 Task: Sort the products in the category "Chili Sauces" by unit price (low first).
Action: Mouse moved to (252, 121)
Screenshot: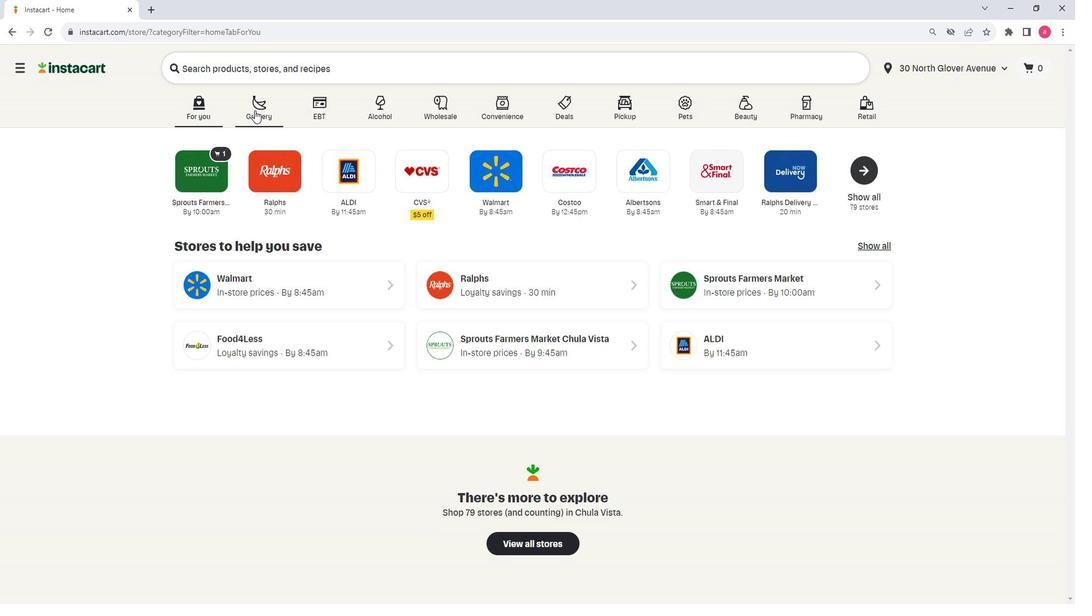 
Action: Mouse pressed left at (252, 121)
Screenshot: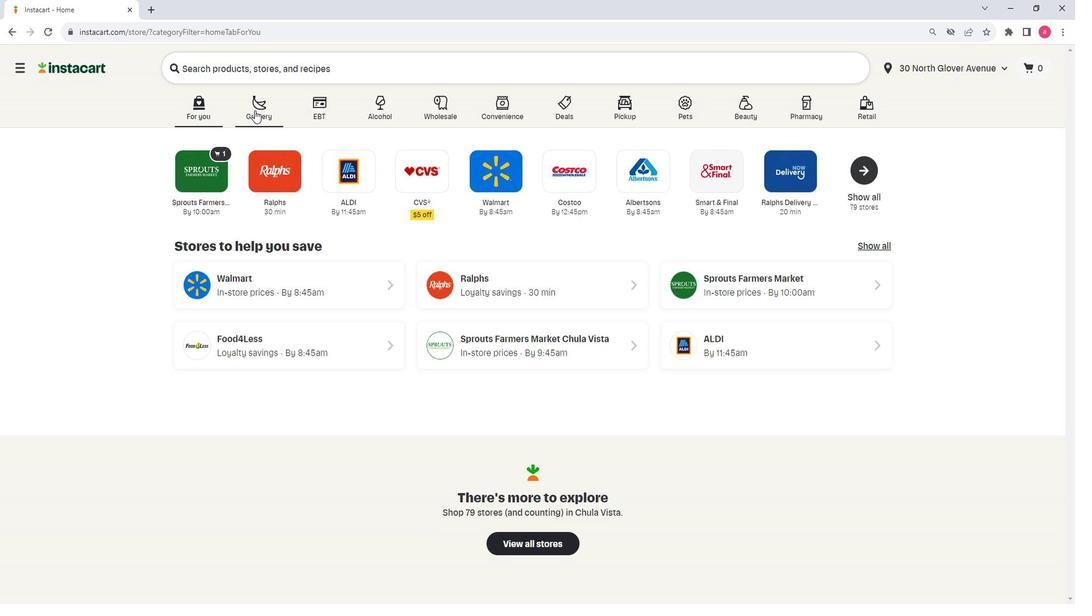 
Action: Mouse moved to (321, 333)
Screenshot: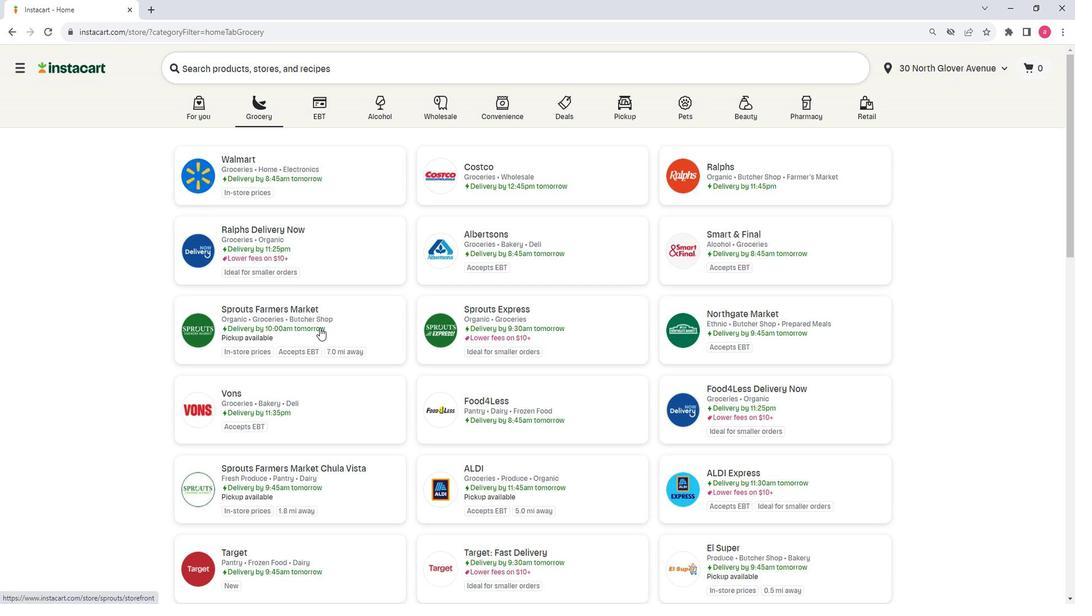 
Action: Mouse pressed left at (321, 333)
Screenshot: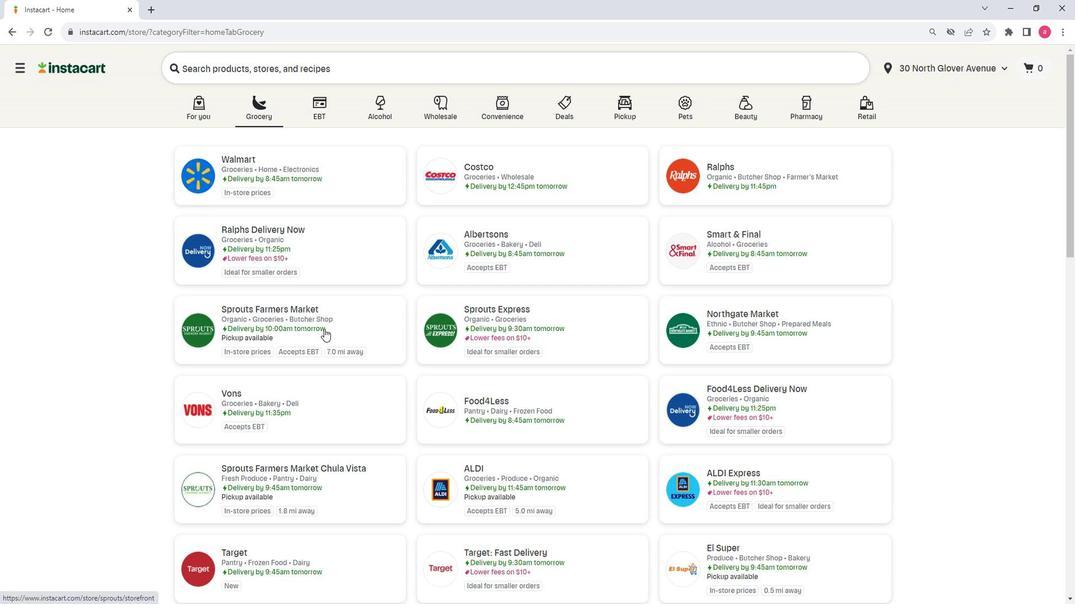 
Action: Mouse moved to (57, 288)
Screenshot: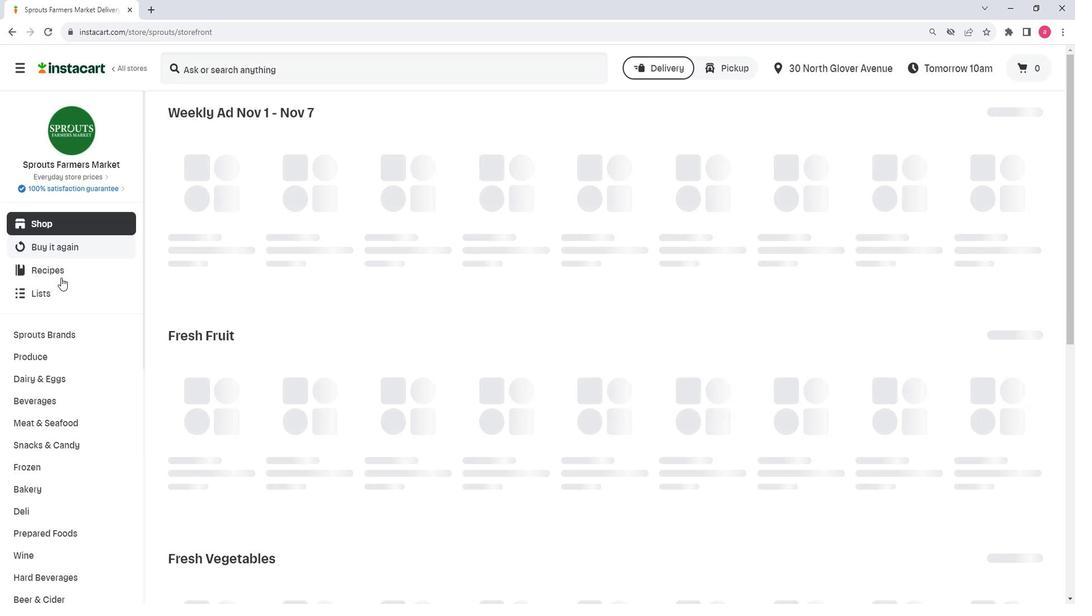 
Action: Mouse scrolled (57, 287) with delta (0, 0)
Screenshot: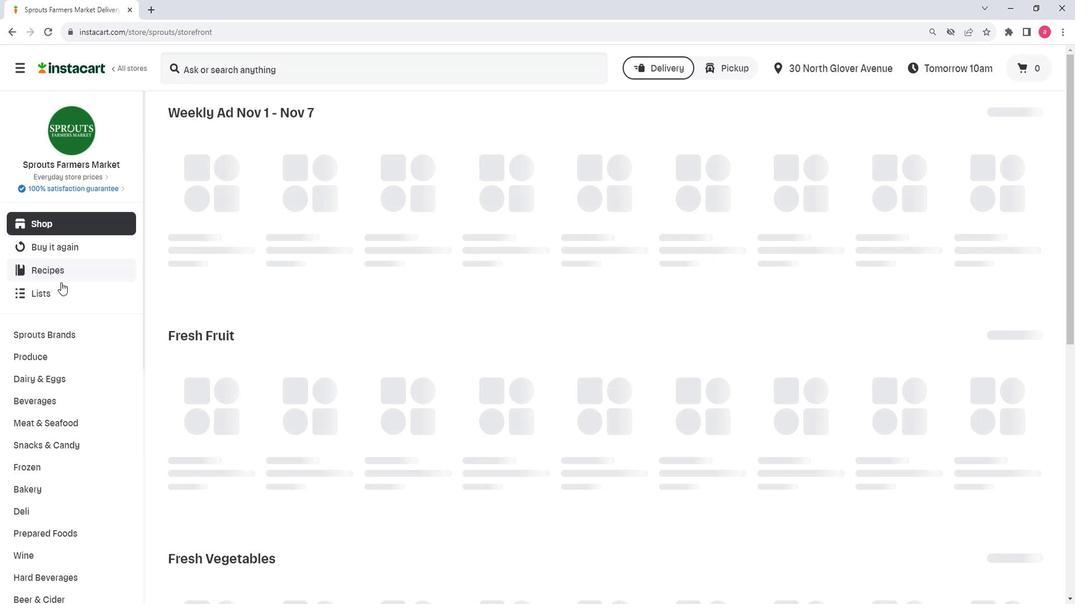 
Action: Mouse scrolled (57, 287) with delta (0, 0)
Screenshot: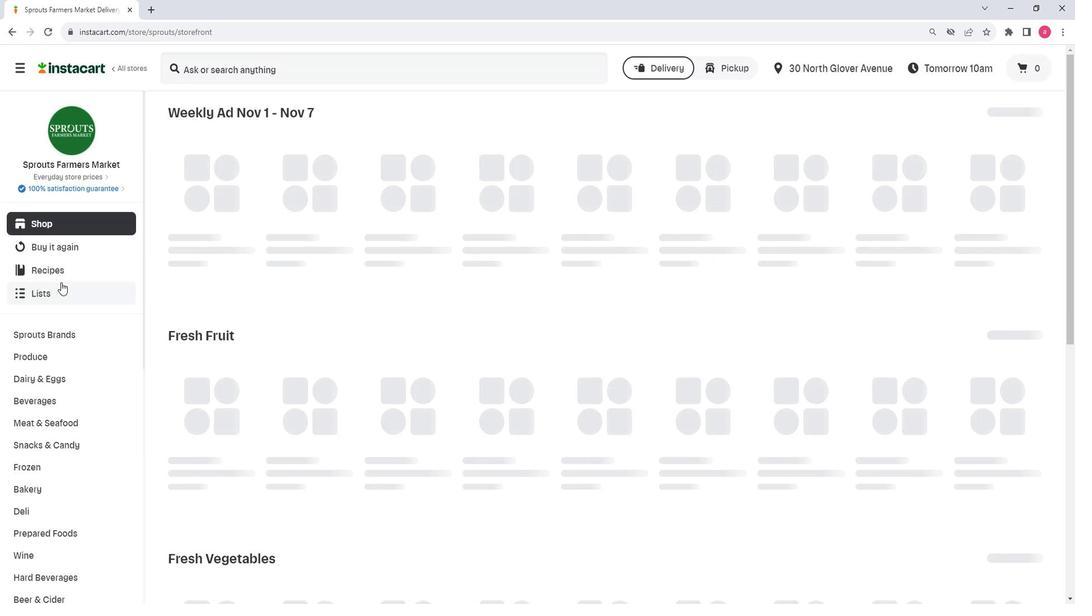 
Action: Mouse moved to (56, 288)
Screenshot: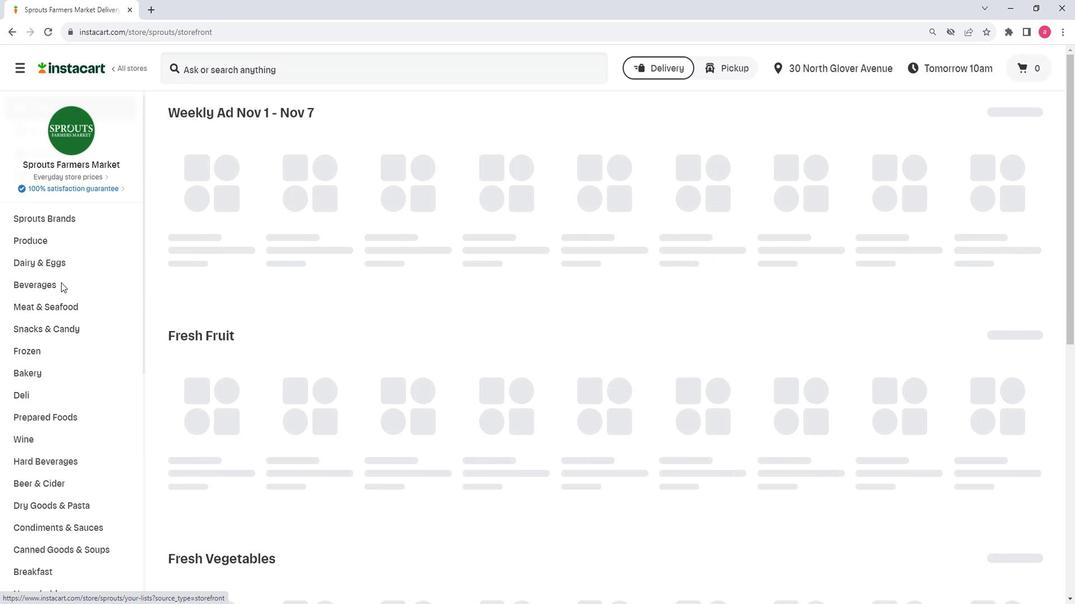 
Action: Mouse scrolled (56, 288) with delta (0, 0)
Screenshot: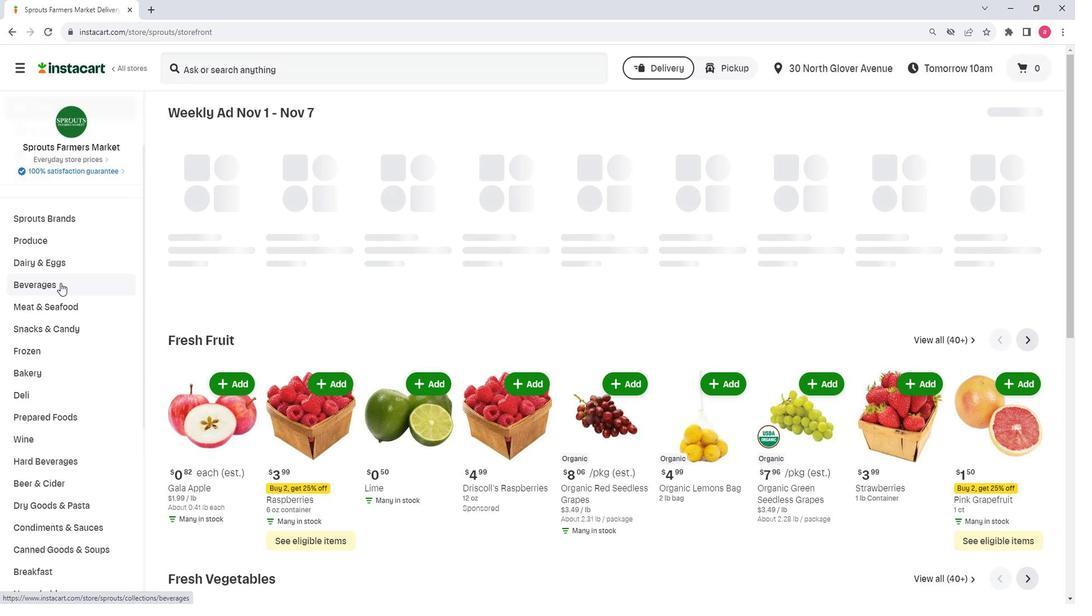 
Action: Mouse moved to (68, 476)
Screenshot: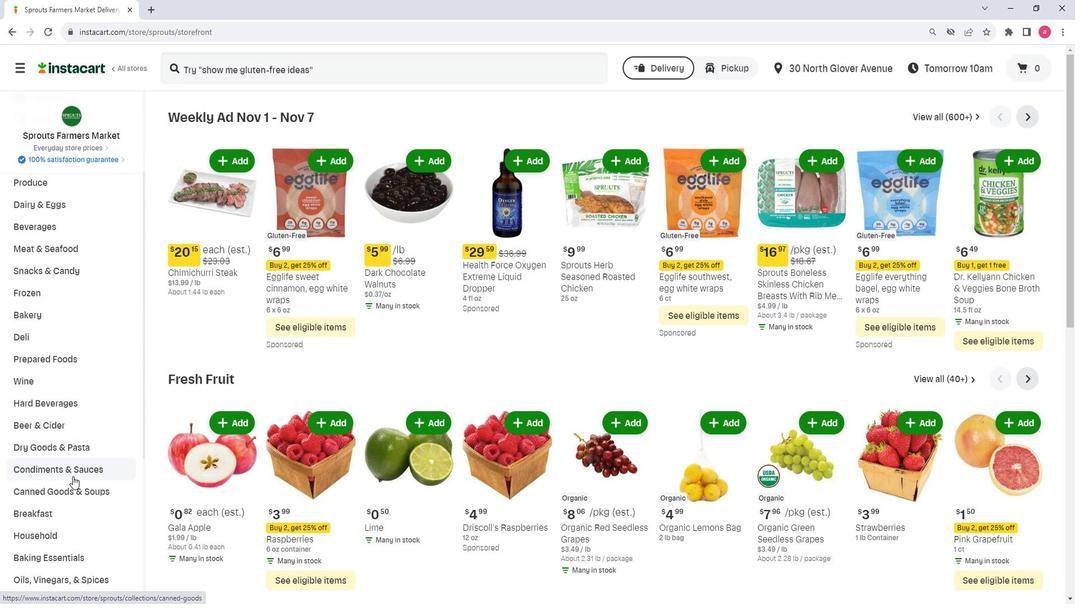 
Action: Mouse pressed left at (68, 476)
Screenshot: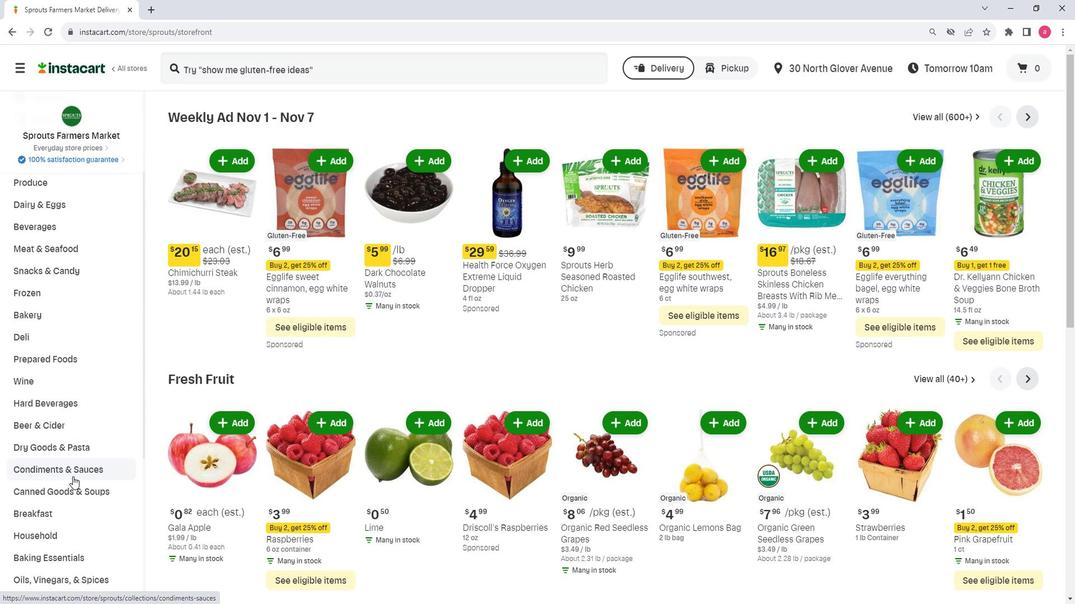 
Action: Mouse moved to (639, 157)
Screenshot: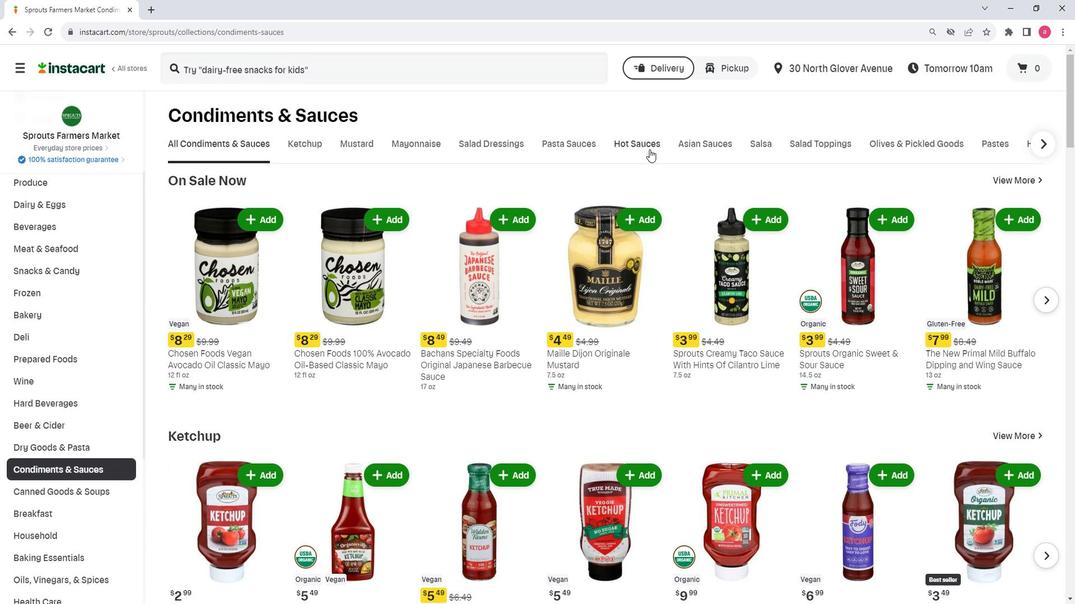 
Action: Mouse pressed left at (639, 157)
Screenshot: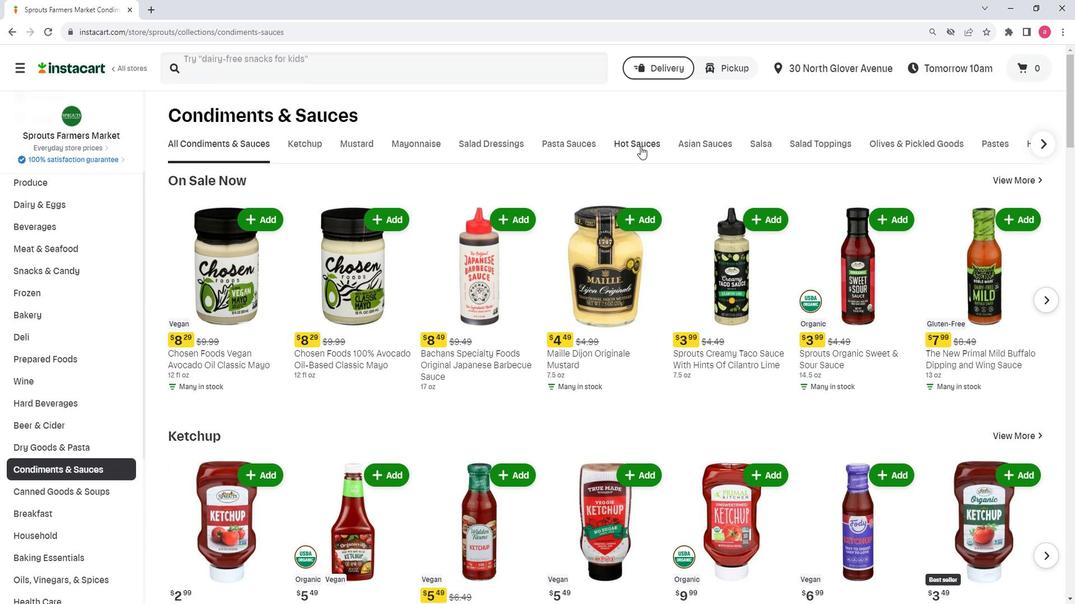 
Action: Mouse moved to (351, 207)
Screenshot: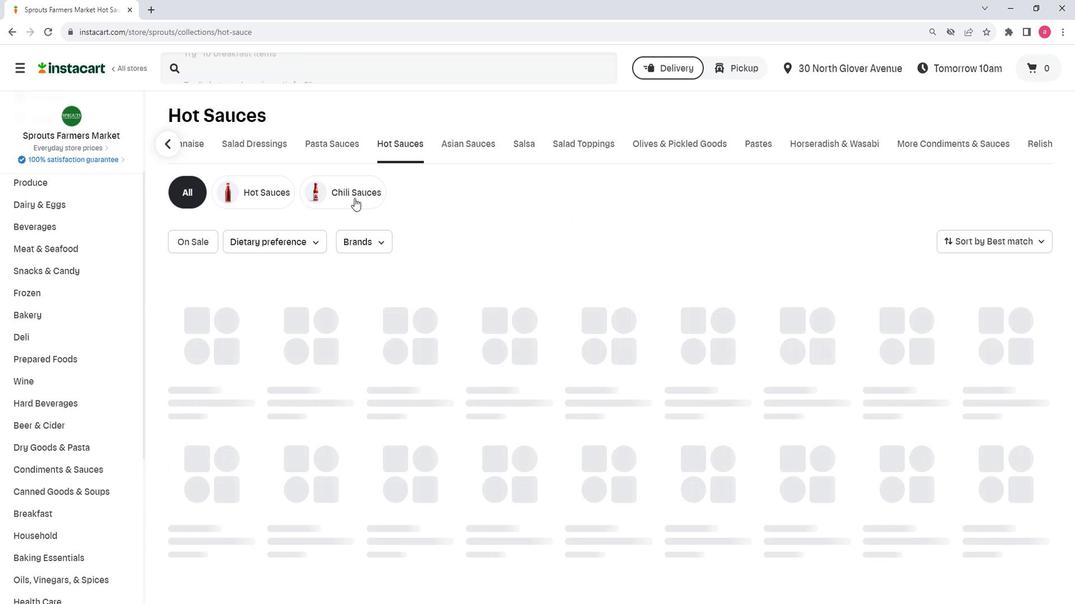 
Action: Mouse pressed left at (351, 207)
Screenshot: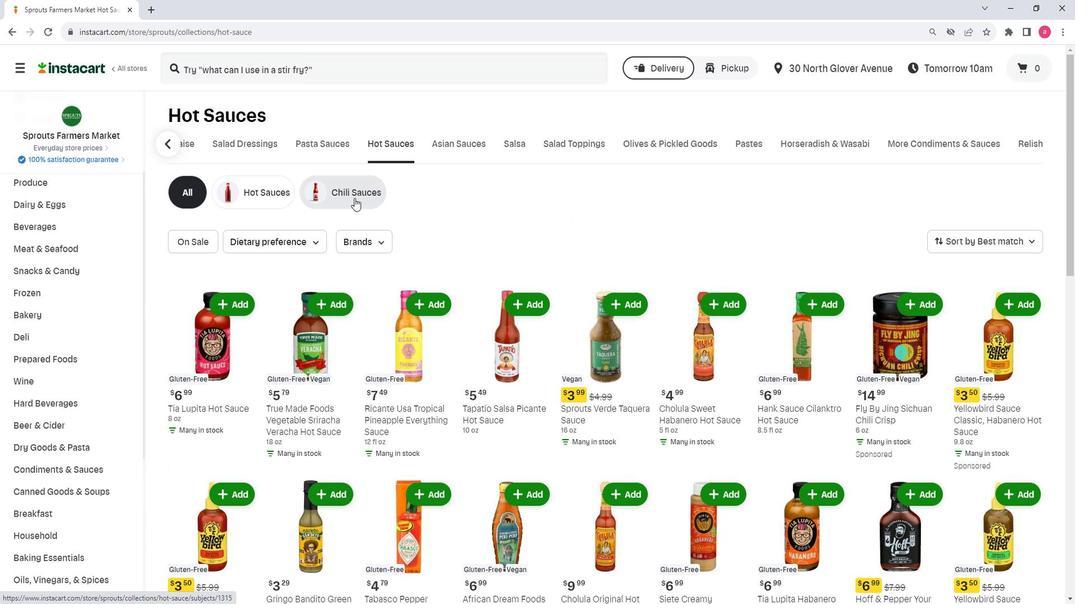 
Action: Mouse moved to (952, 254)
Screenshot: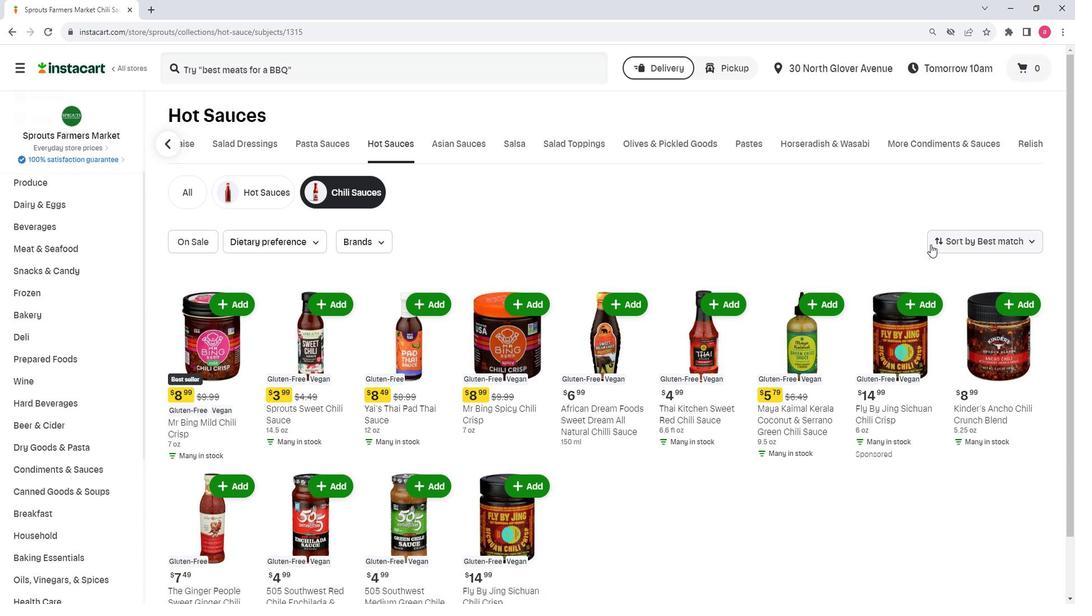 
Action: Mouse pressed left at (952, 254)
Screenshot: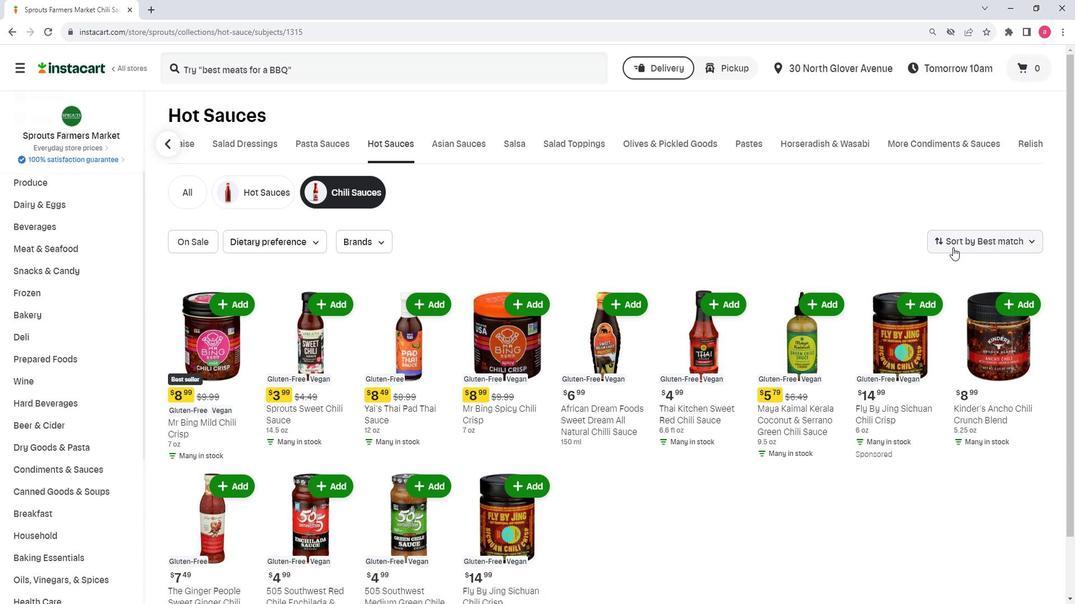 
Action: Mouse moved to (971, 353)
Screenshot: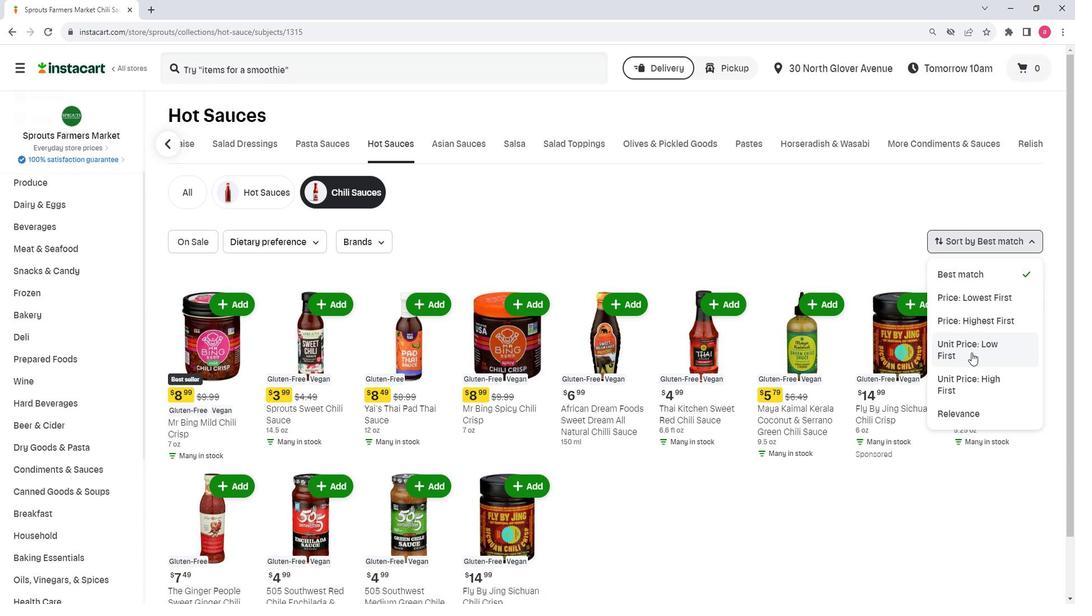 
Action: Mouse pressed left at (971, 353)
Screenshot: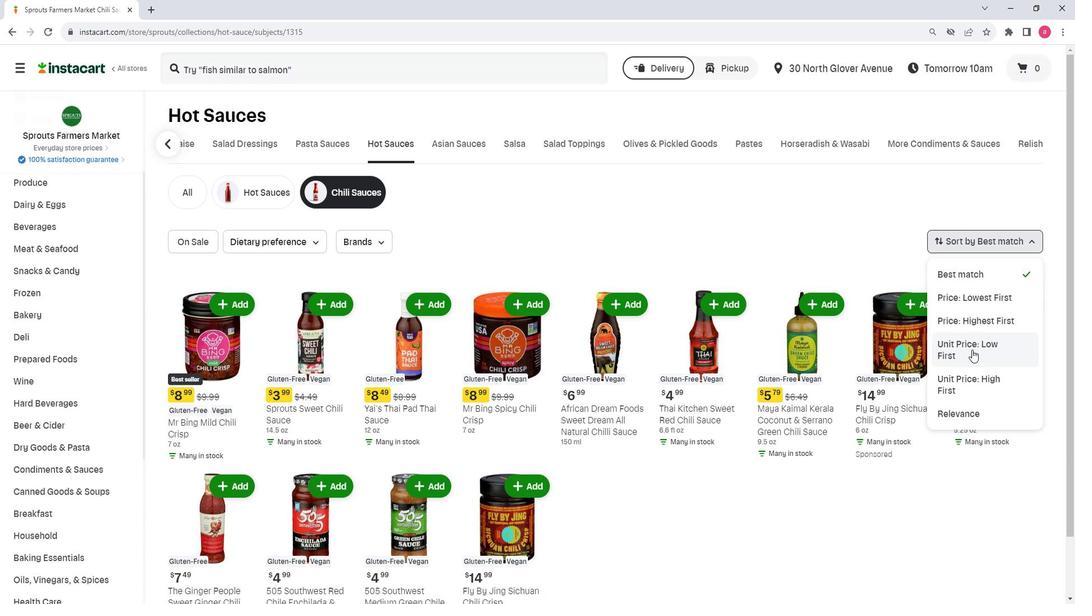 
Action: Mouse moved to (697, 260)
Screenshot: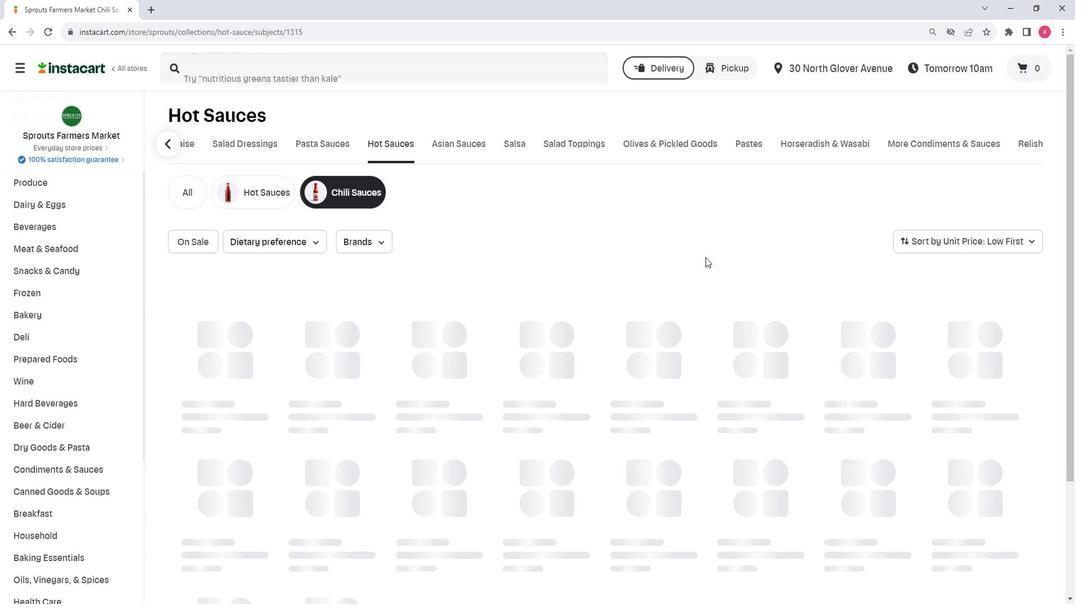 
